 Task: Add Description DS0032 to Card Card0032 in Board Board0023 in Workspace Development in Trello
Action: Mouse moved to (396, 448)
Screenshot: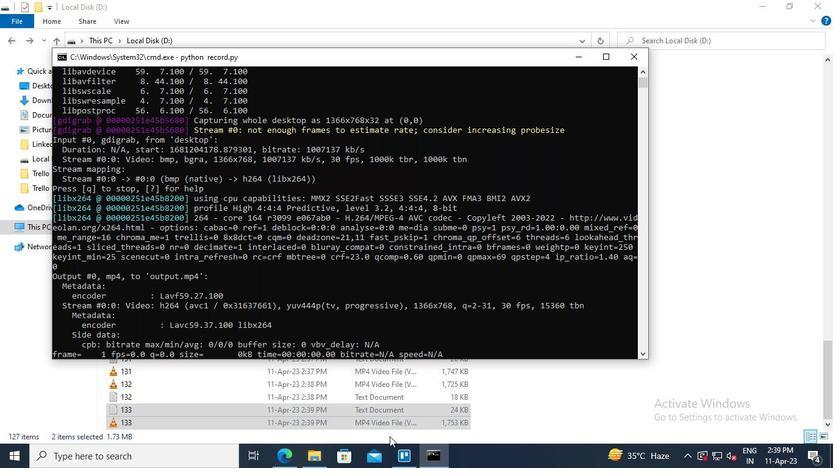
Action: Mouse pressed left at (396, 448)
Screenshot: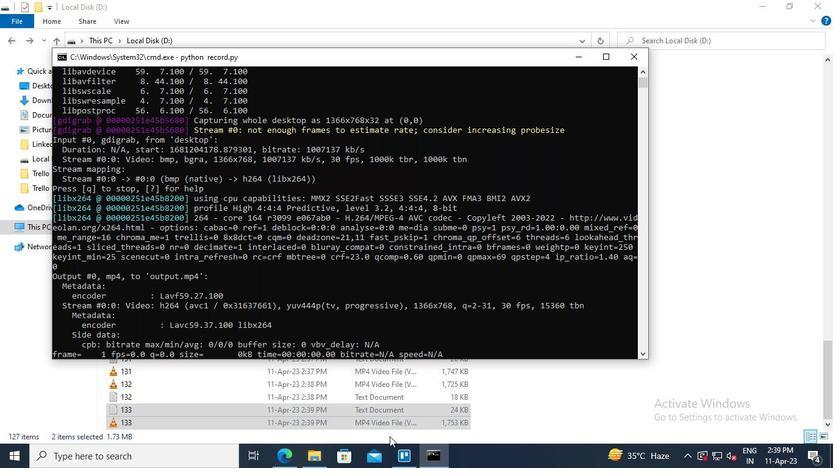 
Action: Mouse moved to (213, 368)
Screenshot: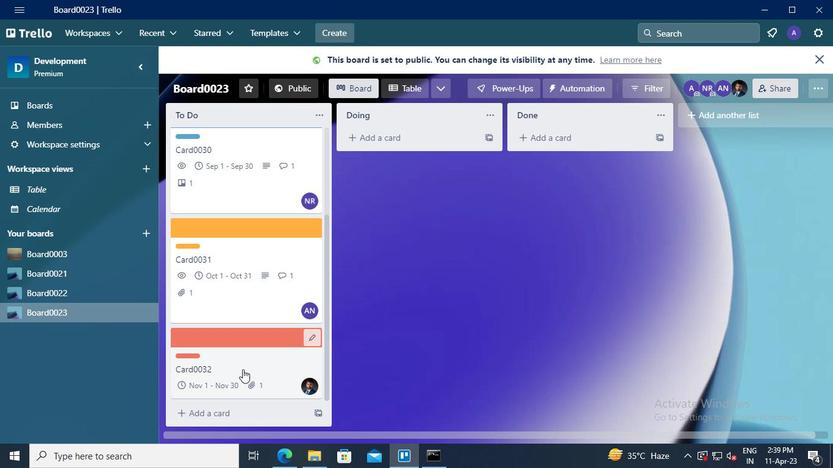 
Action: Mouse pressed left at (213, 368)
Screenshot: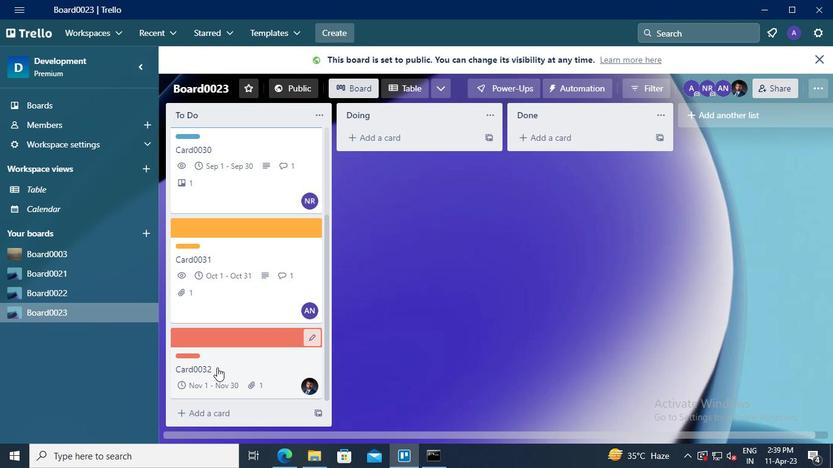 
Action: Mouse moved to (250, 293)
Screenshot: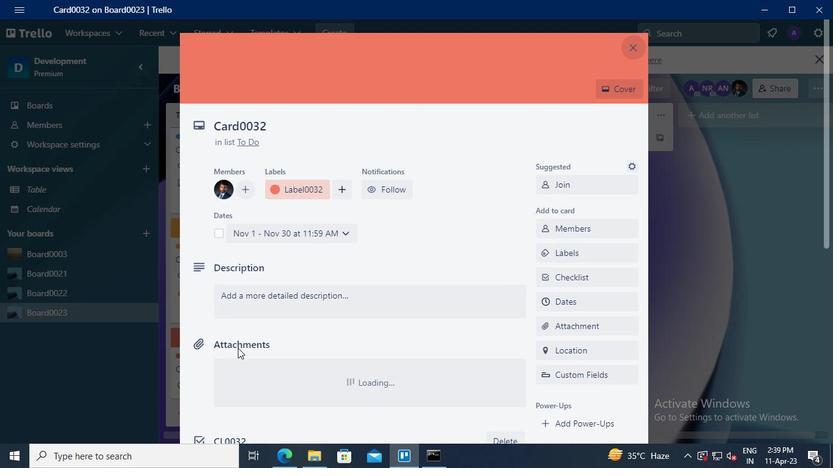 
Action: Mouse pressed left at (250, 293)
Screenshot: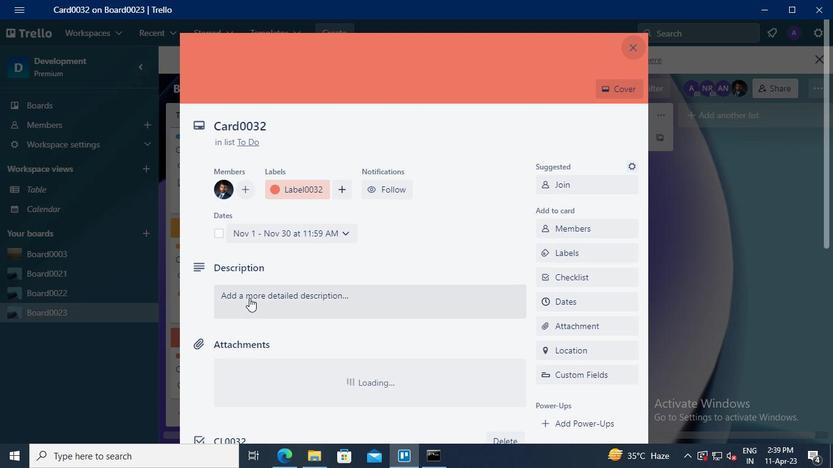 
Action: Mouse moved to (254, 337)
Screenshot: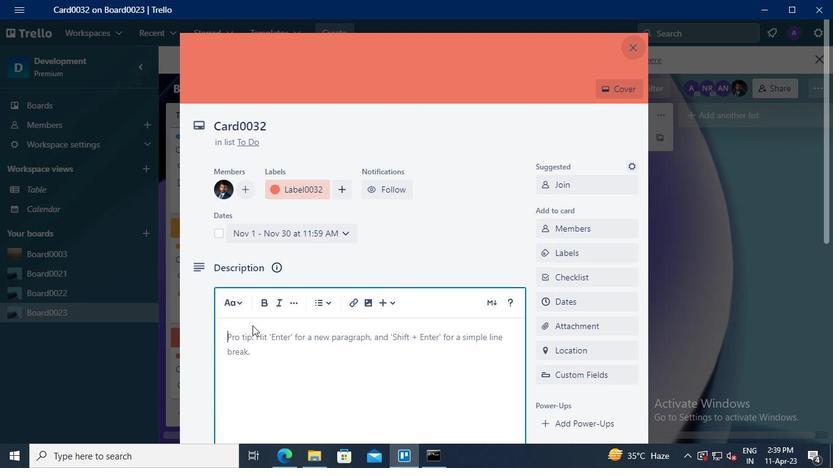 
Action: Keyboard Key.shift
Screenshot: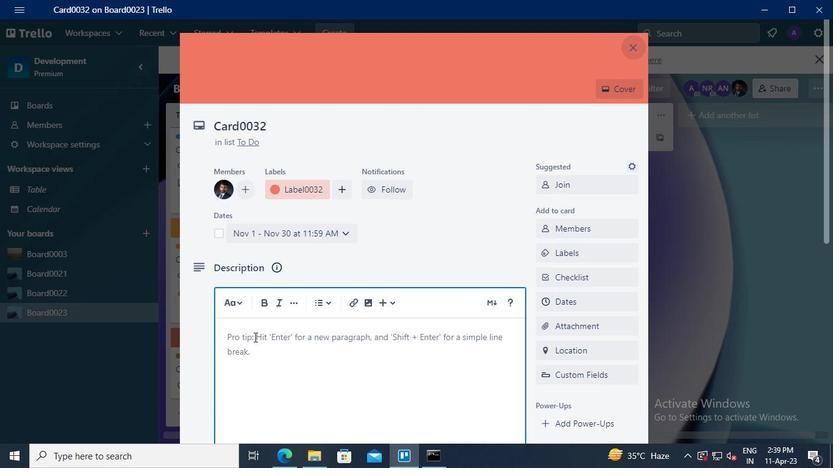 
Action: Keyboard D
Screenshot: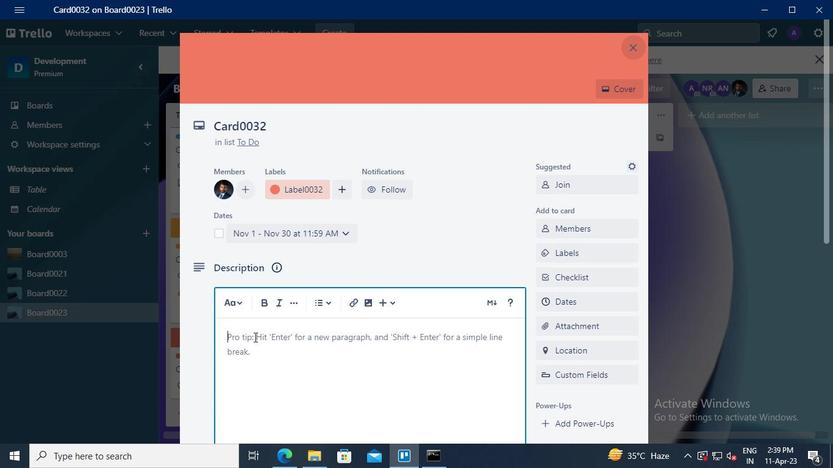 
Action: Keyboard S
Screenshot: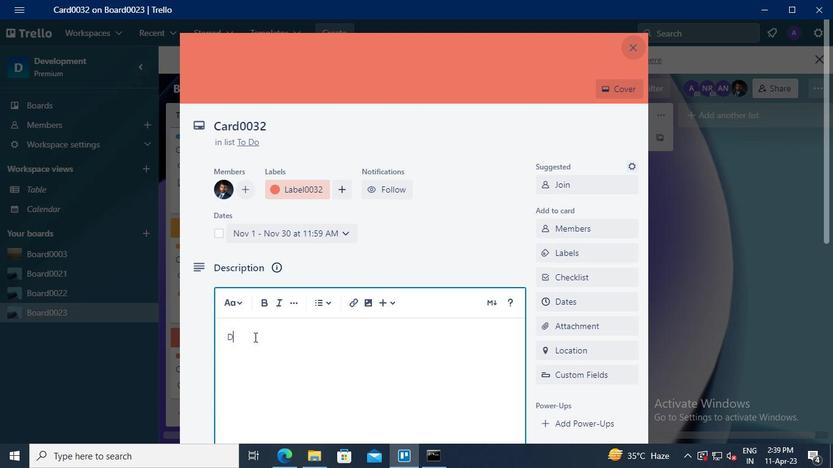 
Action: Keyboard <96>
Screenshot: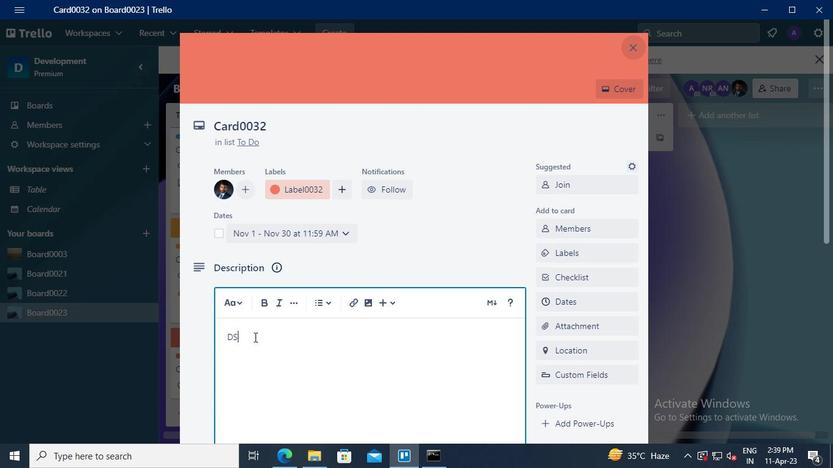 
Action: Keyboard <96>
Screenshot: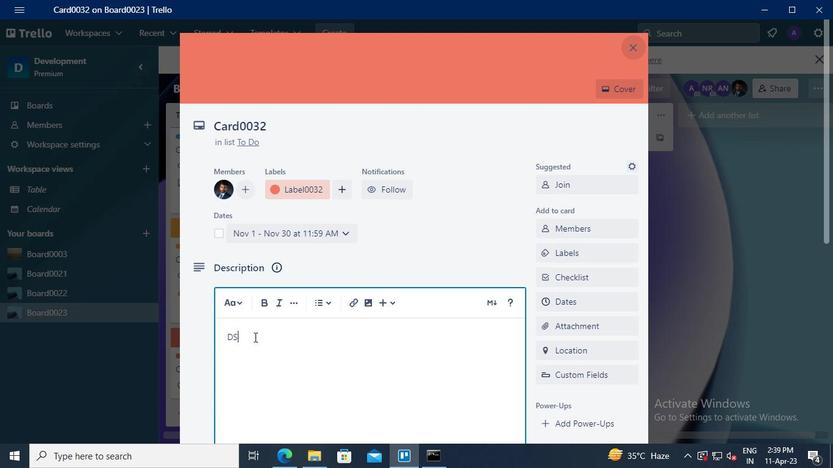 
Action: Keyboard <99>
Screenshot: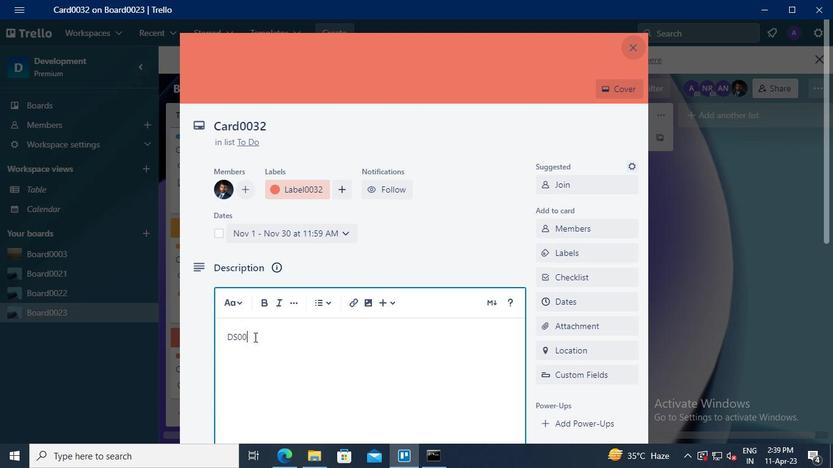 
Action: Keyboard <98>
Screenshot: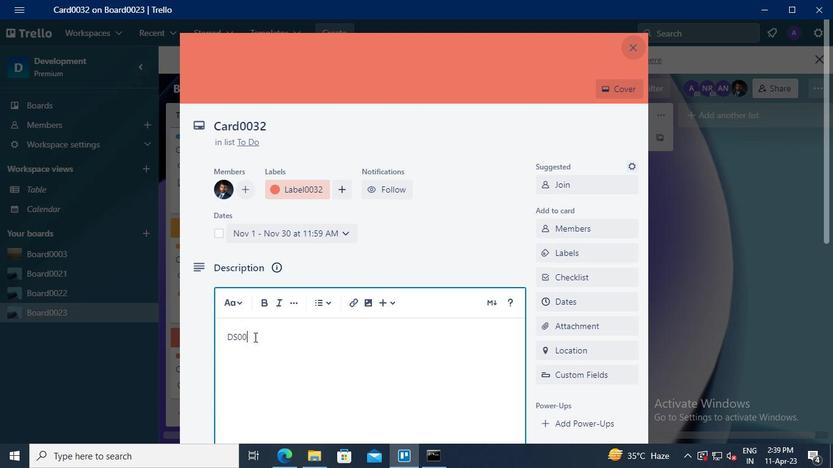 
Action: Mouse moved to (230, 349)
Screenshot: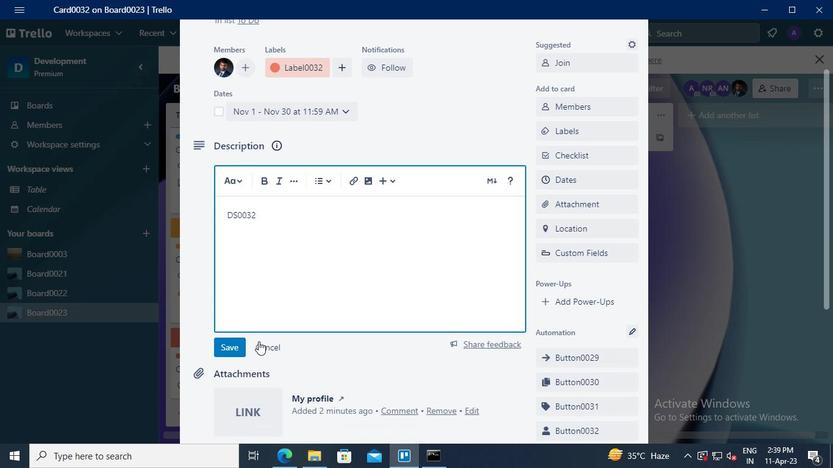 
Action: Mouse pressed left at (230, 349)
Screenshot: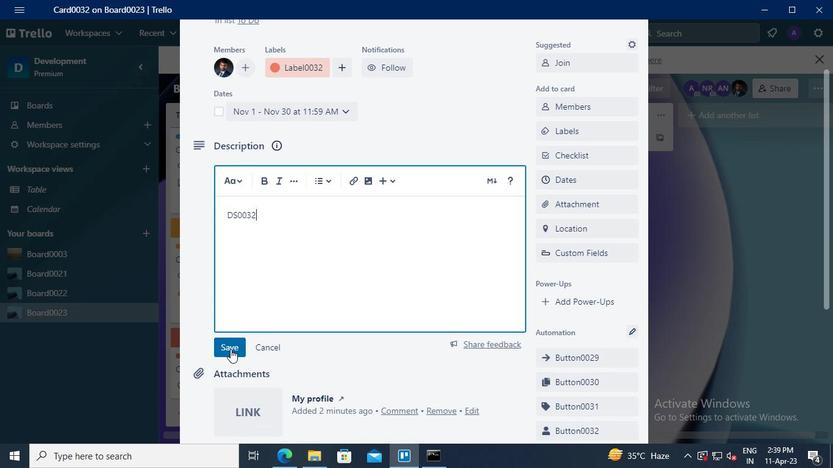
Action: Mouse moved to (431, 455)
Screenshot: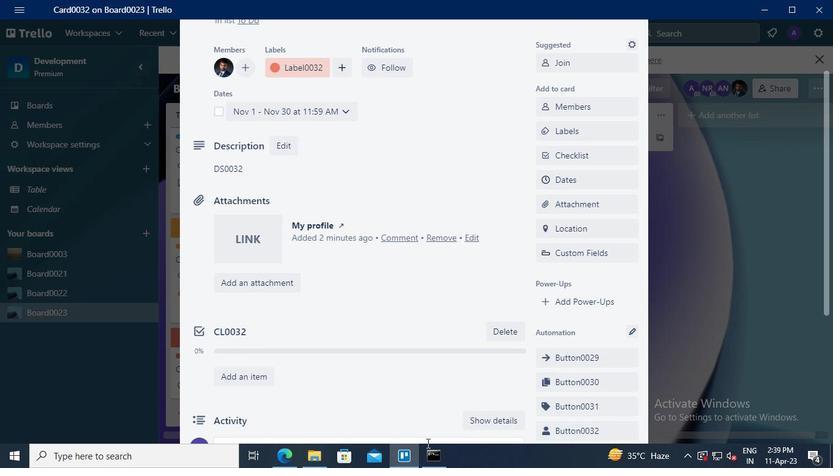 
Action: Mouse pressed left at (431, 455)
Screenshot: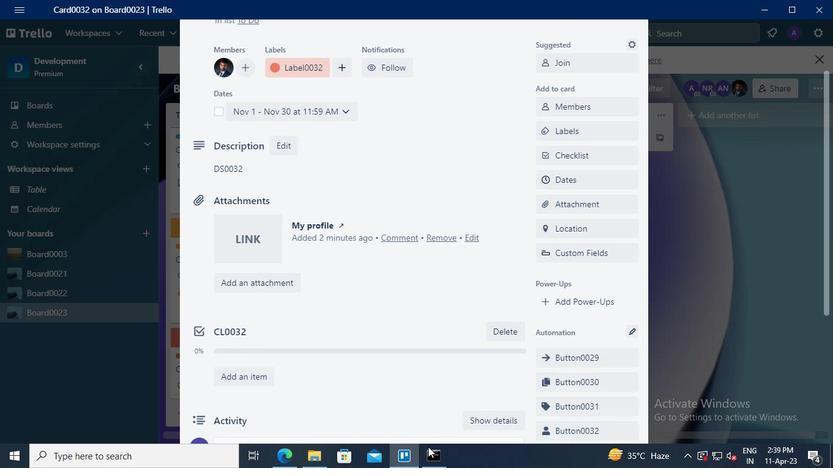 
Action: Mouse moved to (635, 61)
Screenshot: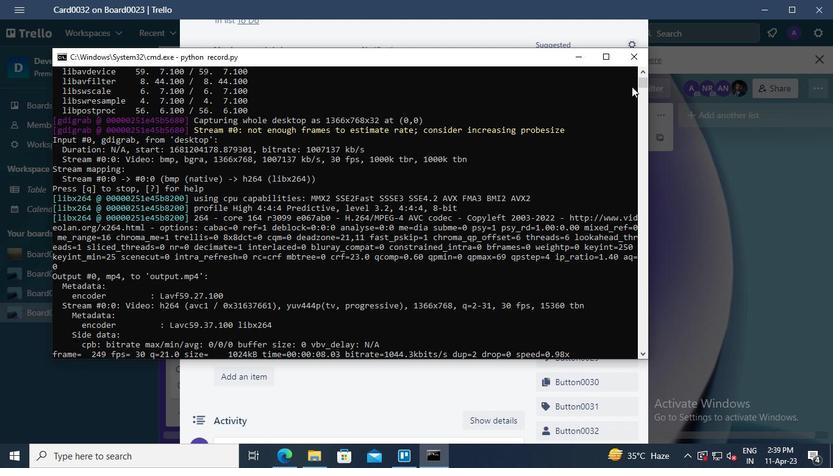 
Action: Mouse pressed left at (635, 61)
Screenshot: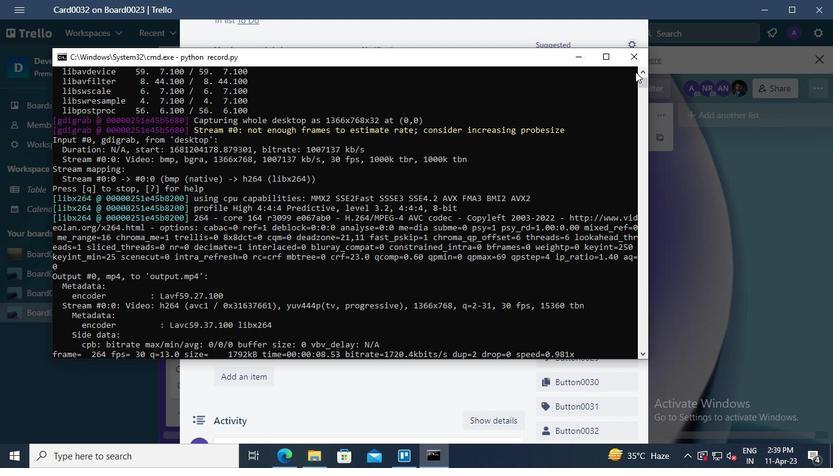 
Action: Mouse moved to (631, 61)
Screenshot: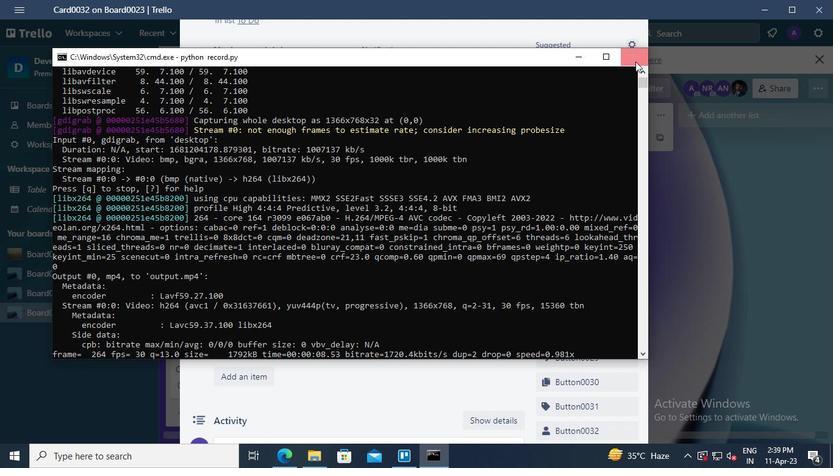 
